 Task: In comments and reactions turn off push notifications.
Action: Mouse moved to (845, 85)
Screenshot: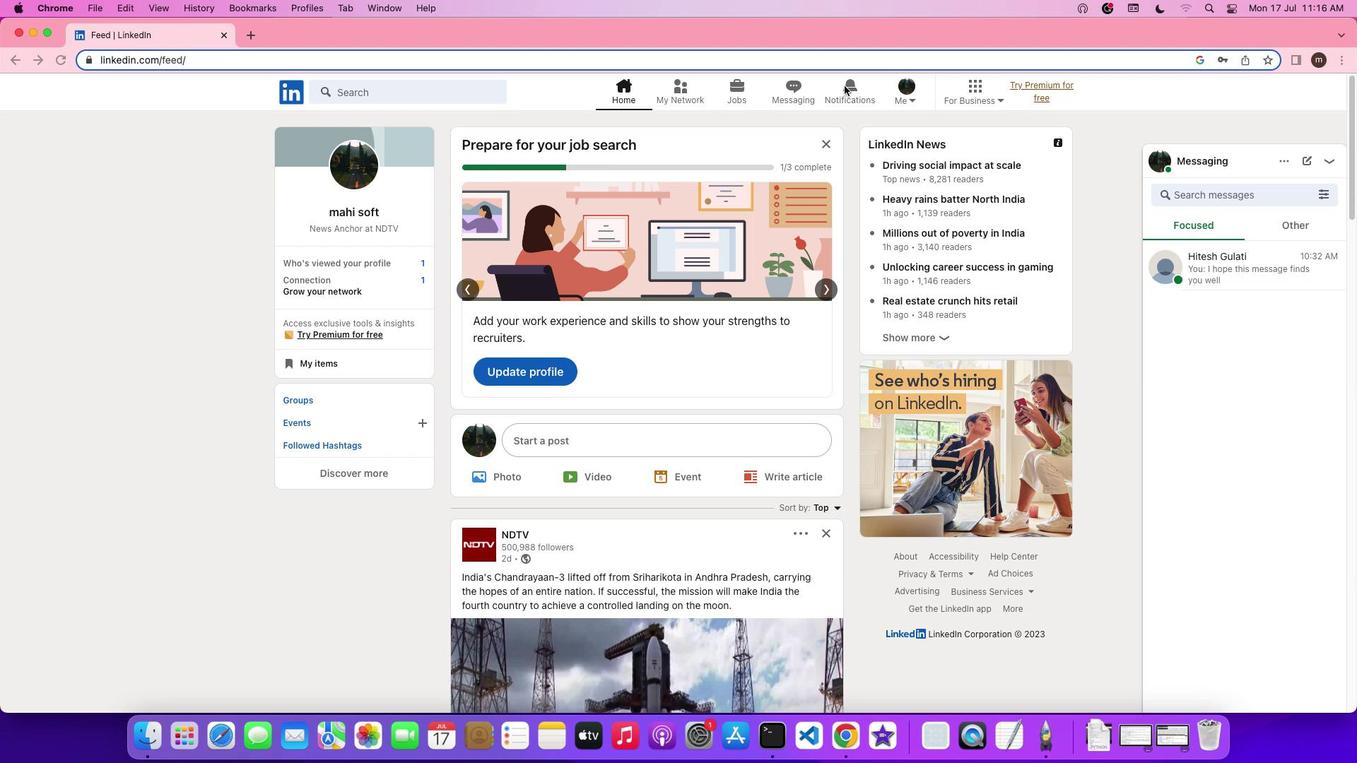 
Action: Mouse pressed left at (845, 85)
Screenshot: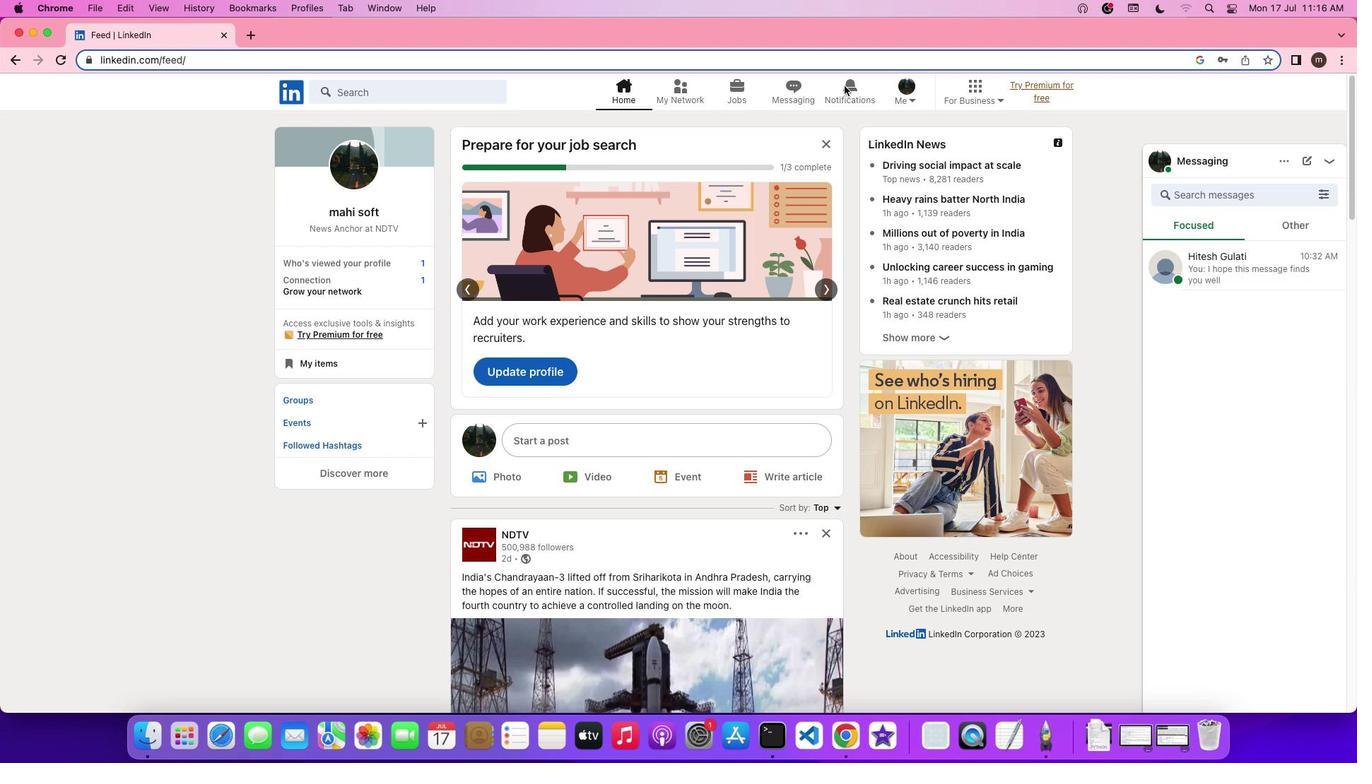 
Action: Mouse pressed left at (845, 85)
Screenshot: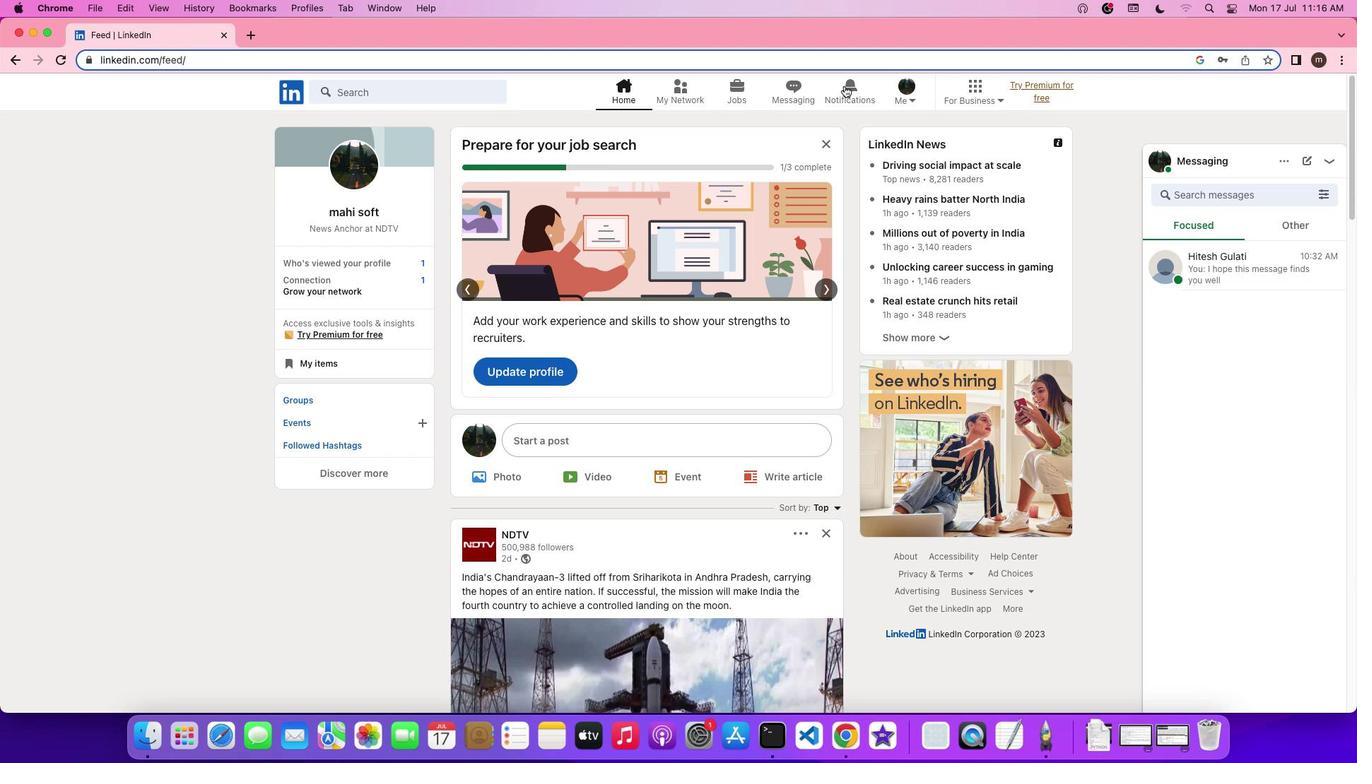 
Action: Mouse moved to (331, 185)
Screenshot: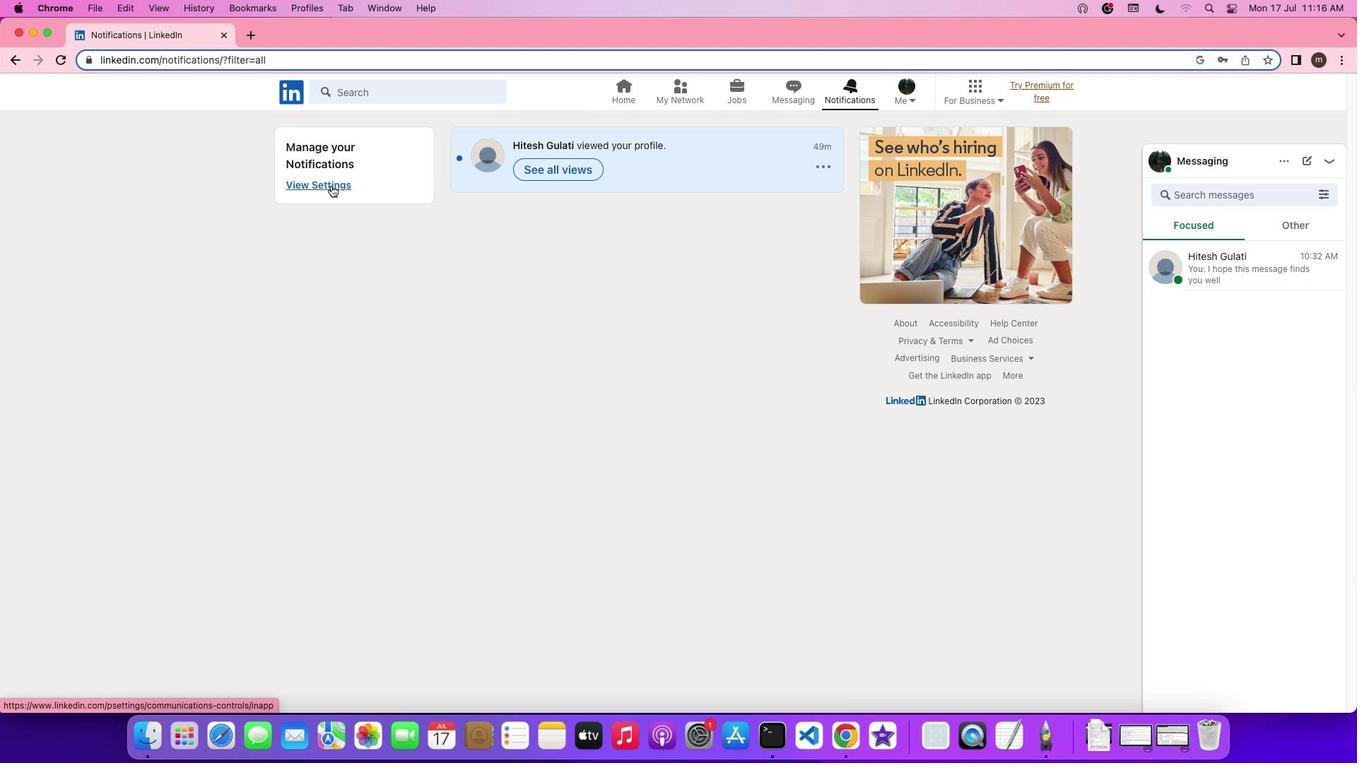 
Action: Mouse pressed left at (331, 185)
Screenshot: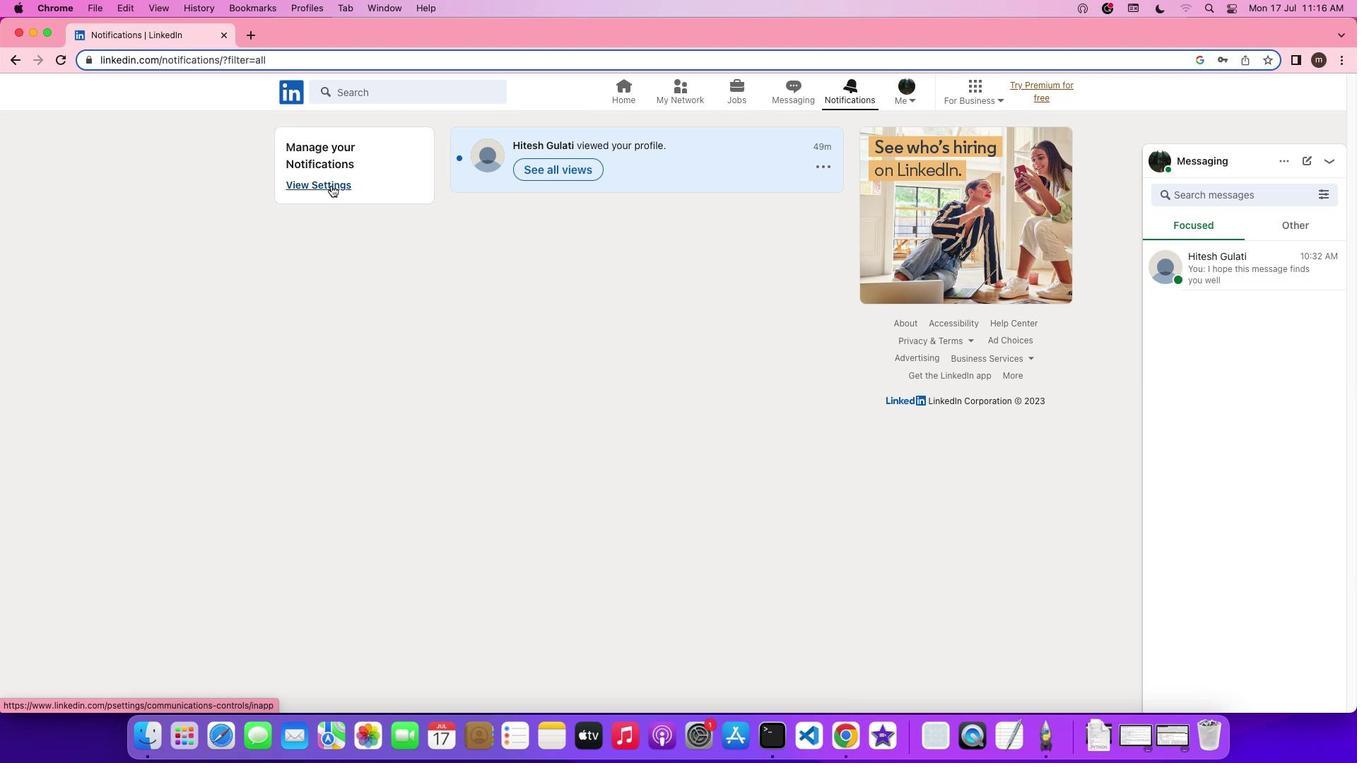 
Action: Mouse moved to (635, 353)
Screenshot: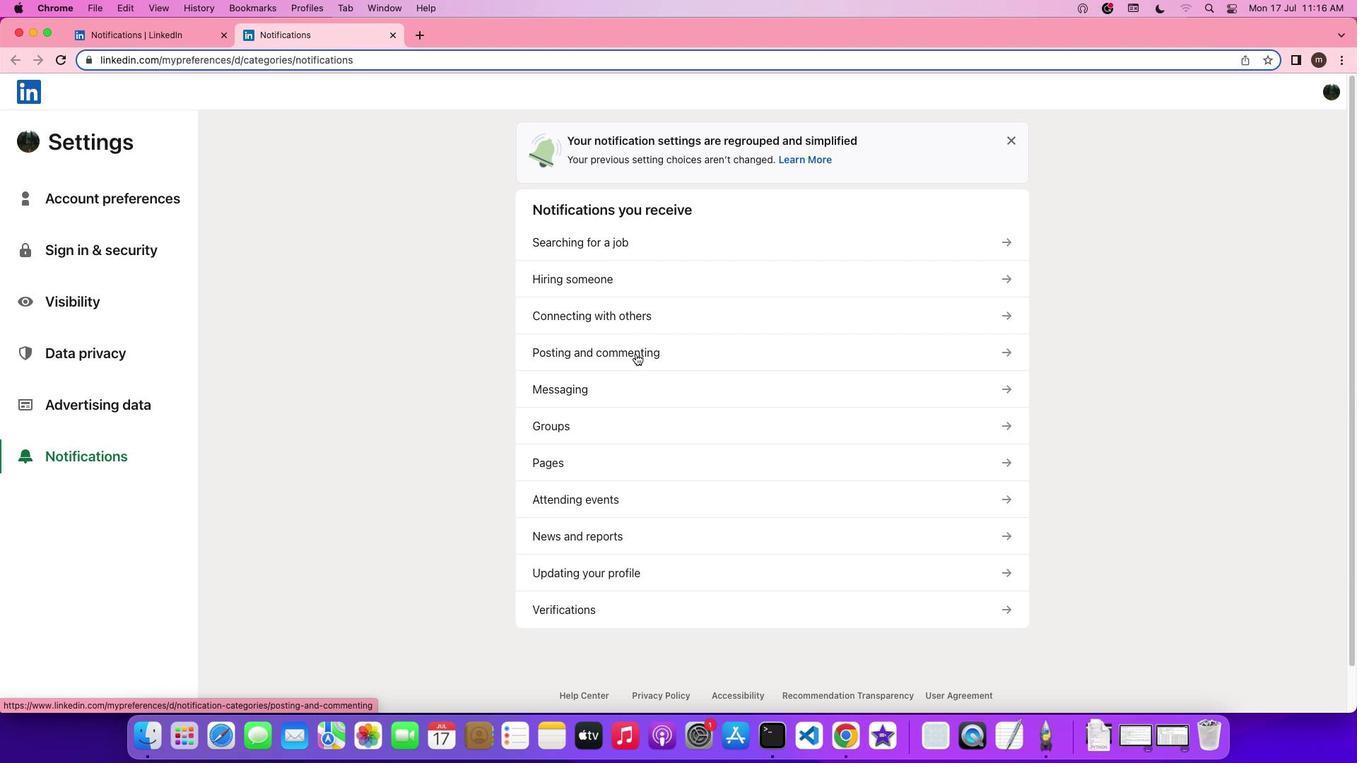 
Action: Mouse pressed left at (635, 353)
Screenshot: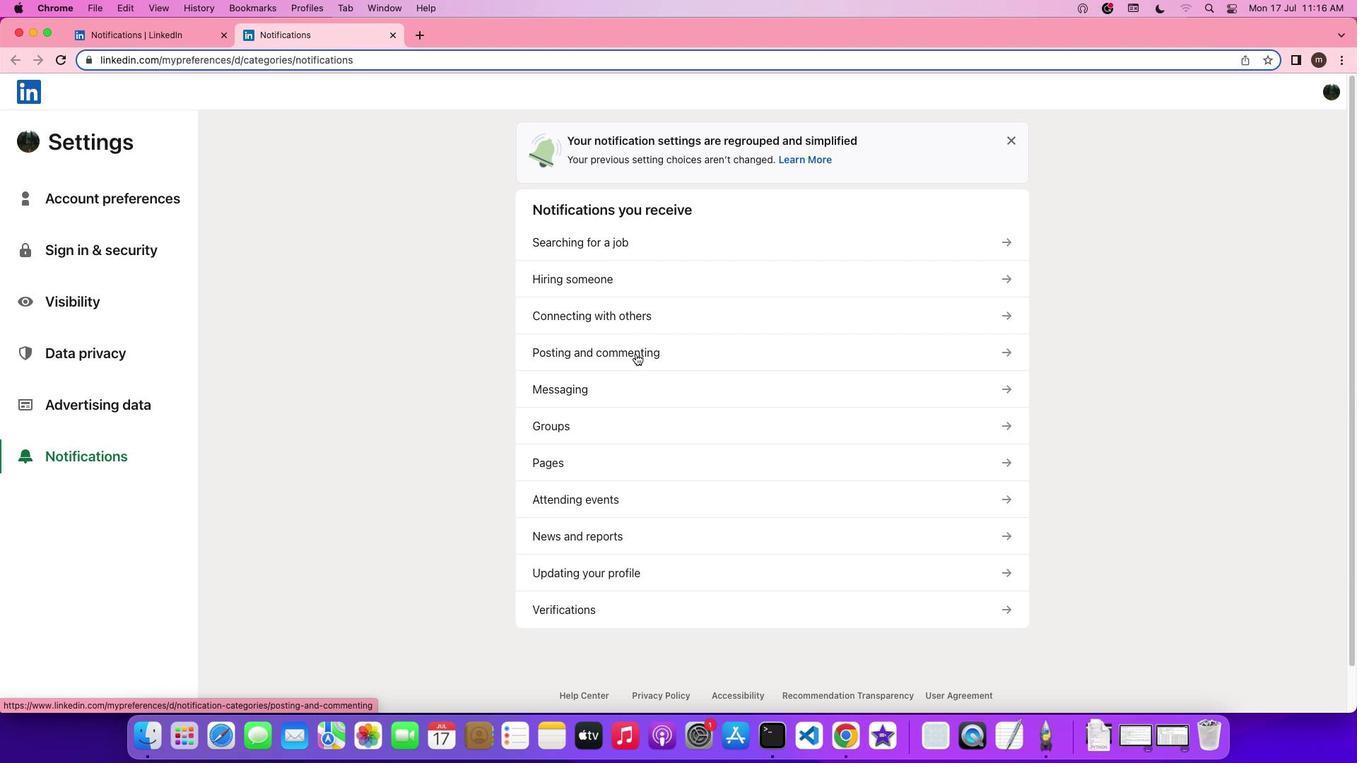 
Action: Mouse moved to (685, 231)
Screenshot: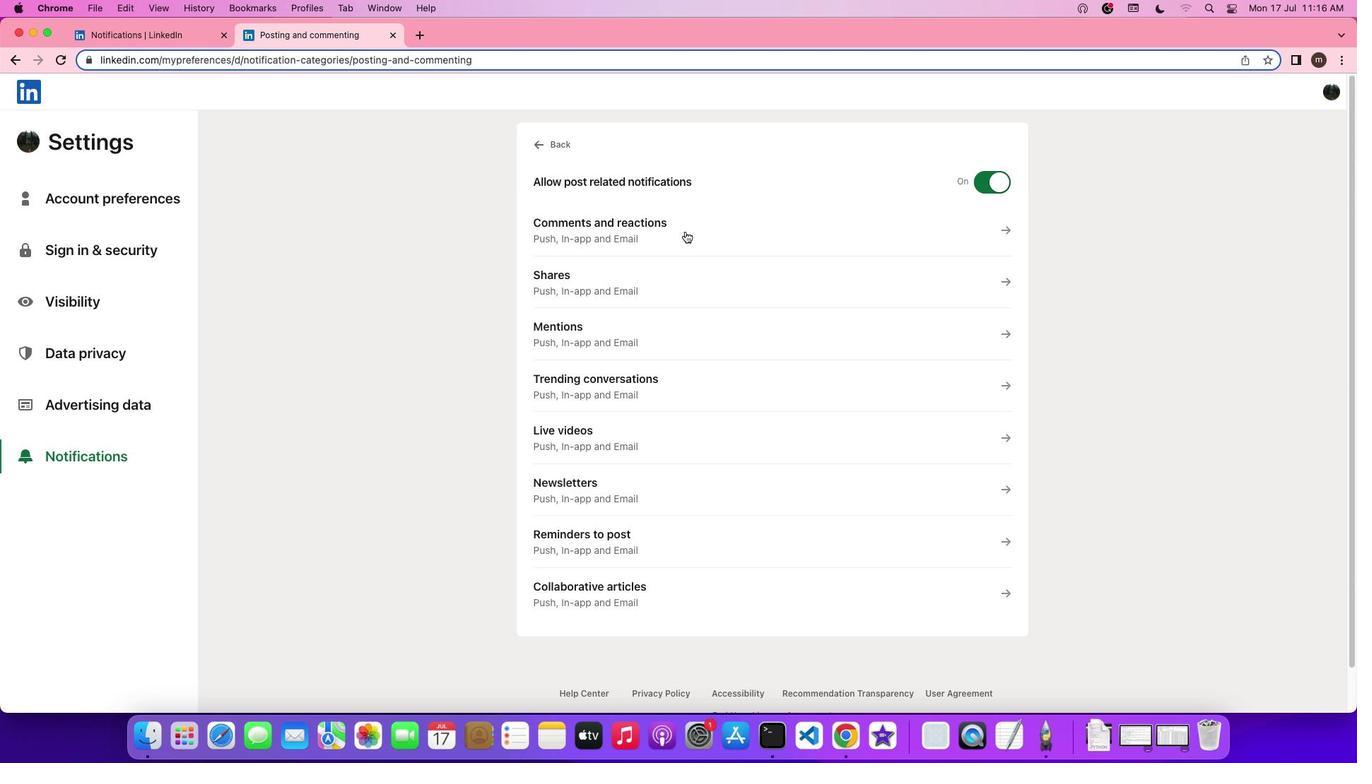 
Action: Mouse pressed left at (685, 231)
Screenshot: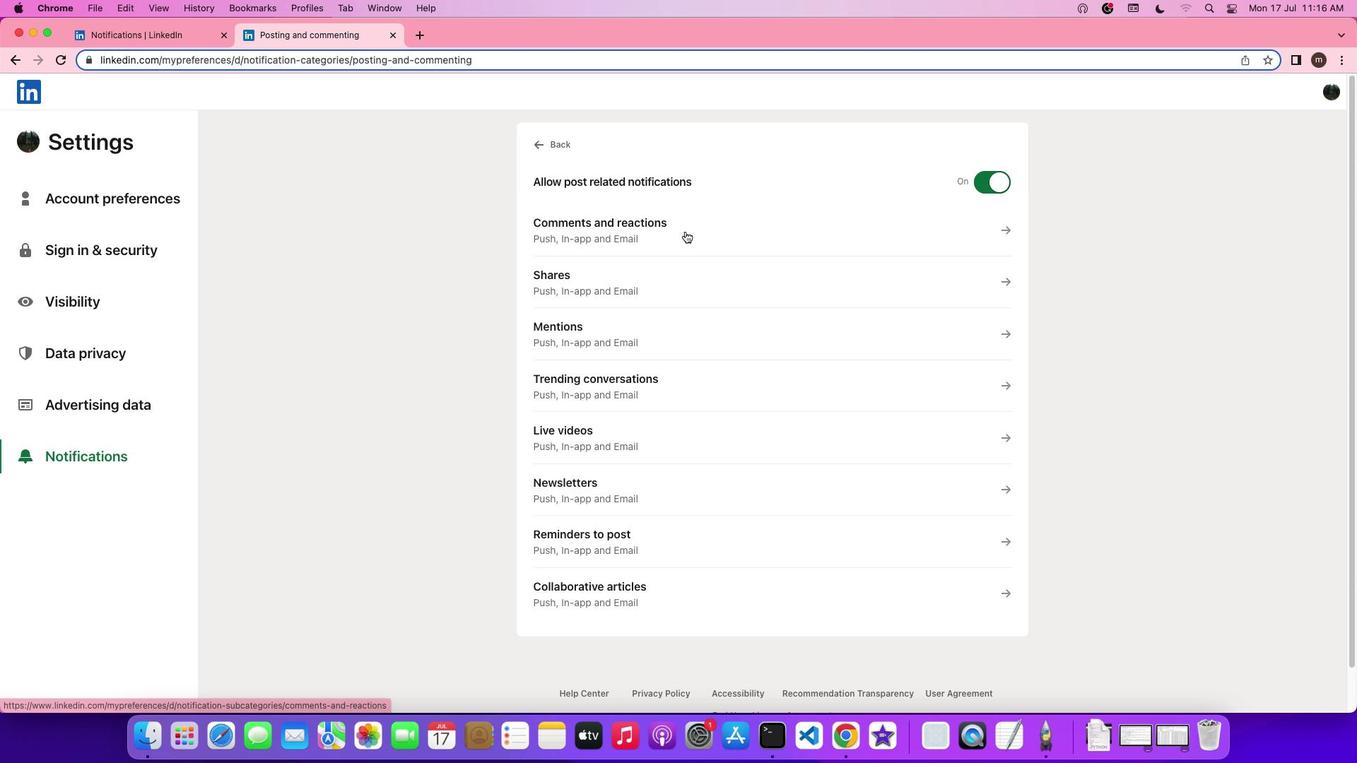 
Action: Mouse moved to (1001, 333)
Screenshot: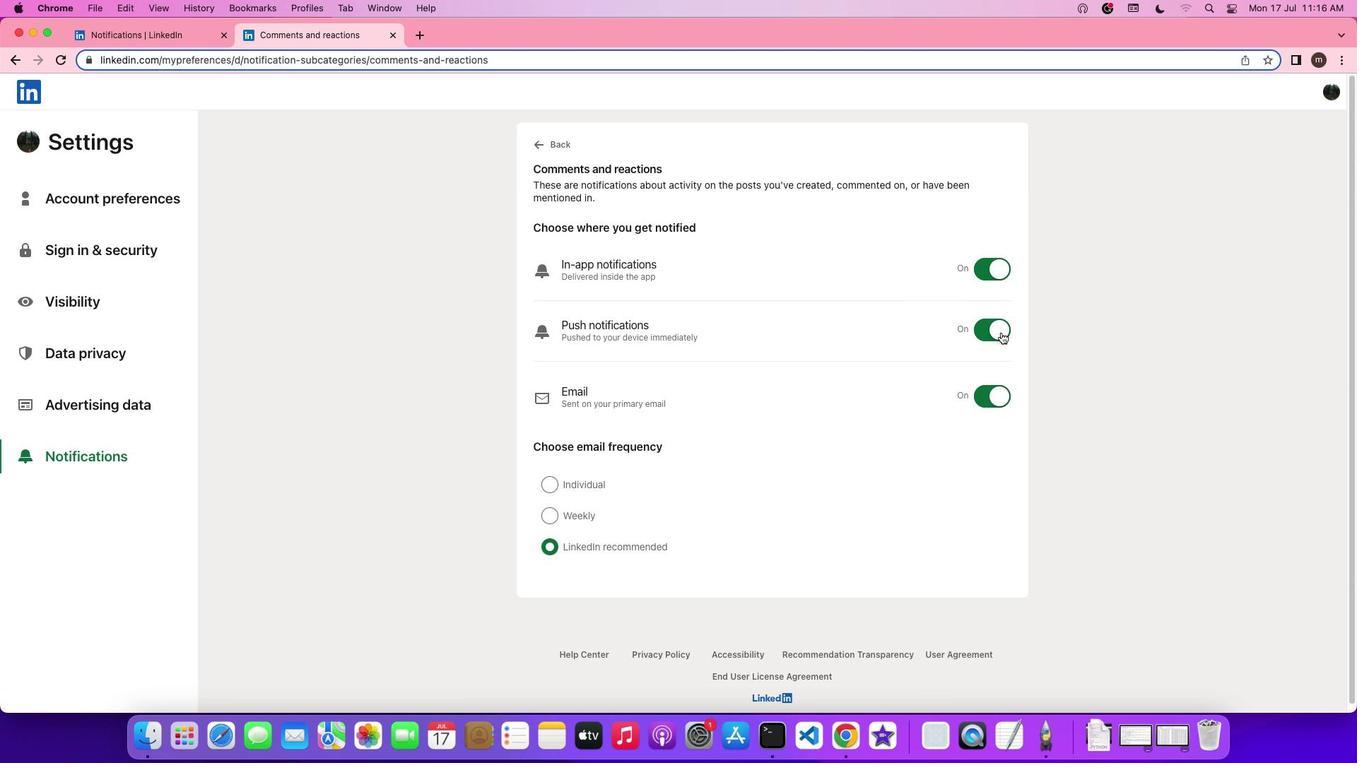 
Action: Mouse pressed left at (1001, 333)
Screenshot: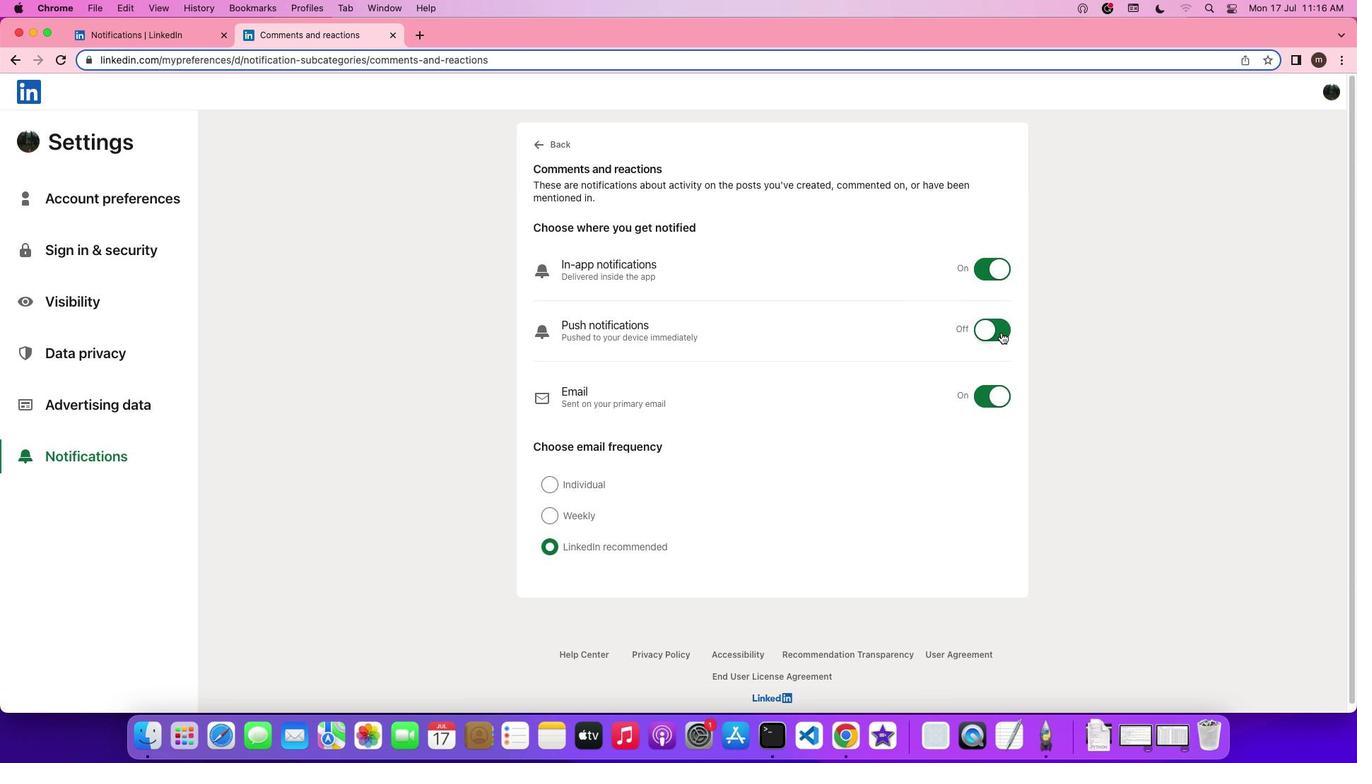 
Action: Mouse moved to (1004, 331)
Screenshot: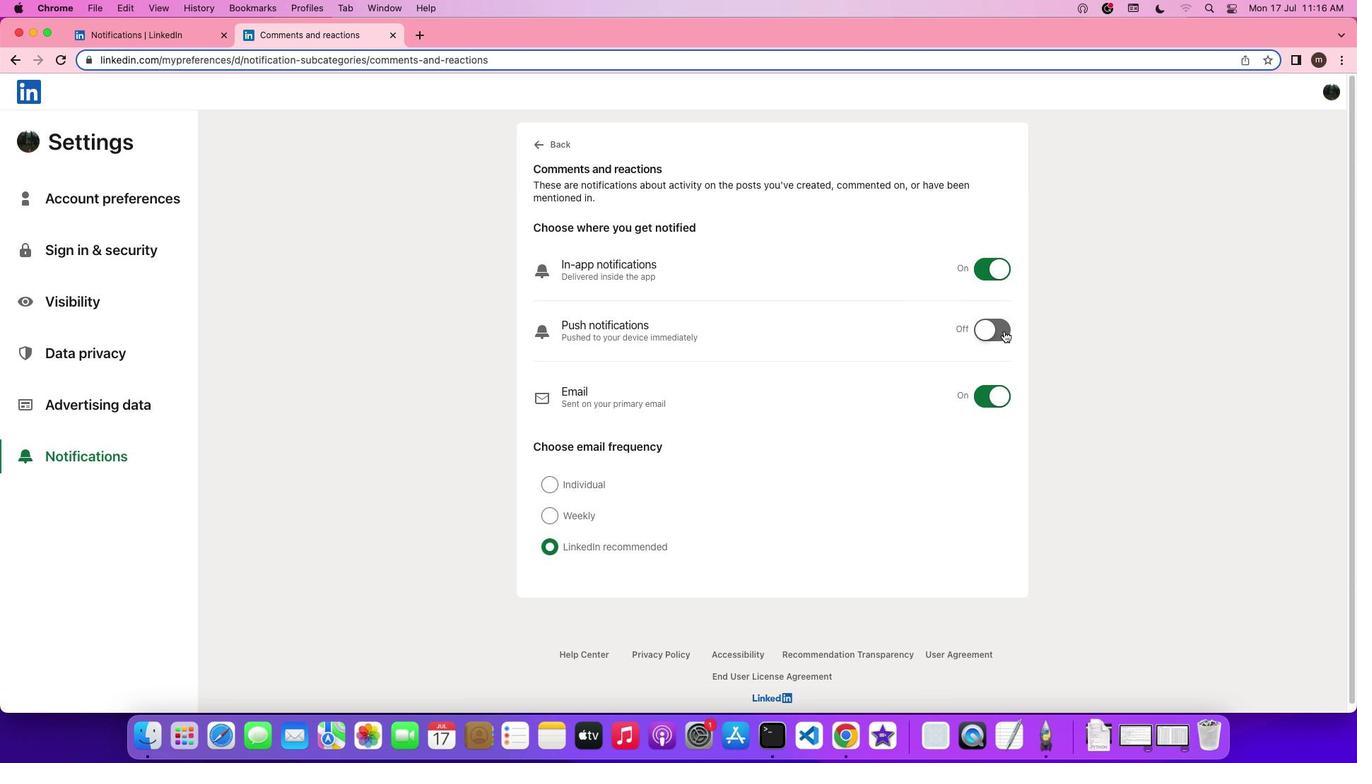 
